 Task: Create a task  Develop a new online tool for website analytics , assign it to team member softage.1@softage.net in the project AlphaFlow and update the status of the task to  Off Track , set the priority of the task to Medium
Action: Mouse moved to (60, 273)
Screenshot: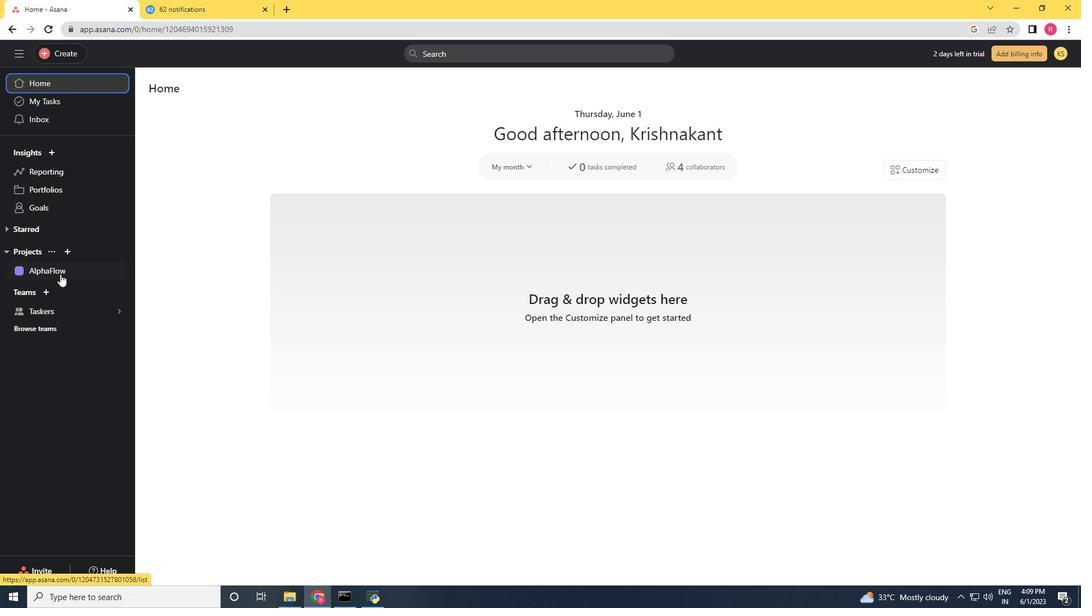 
Action: Mouse pressed left at (60, 273)
Screenshot: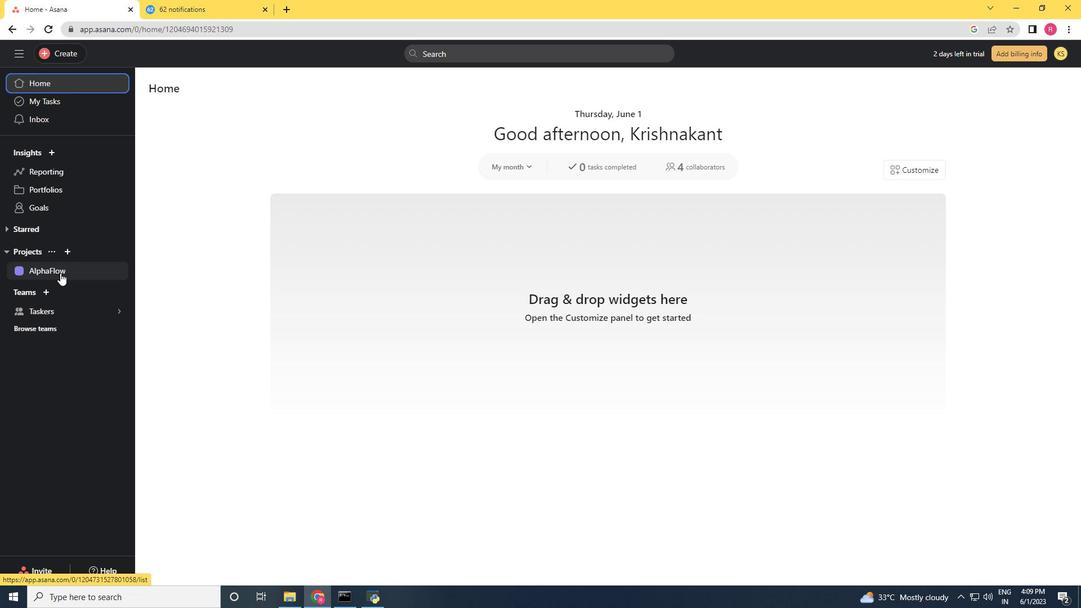 
Action: Mouse moved to (53, 46)
Screenshot: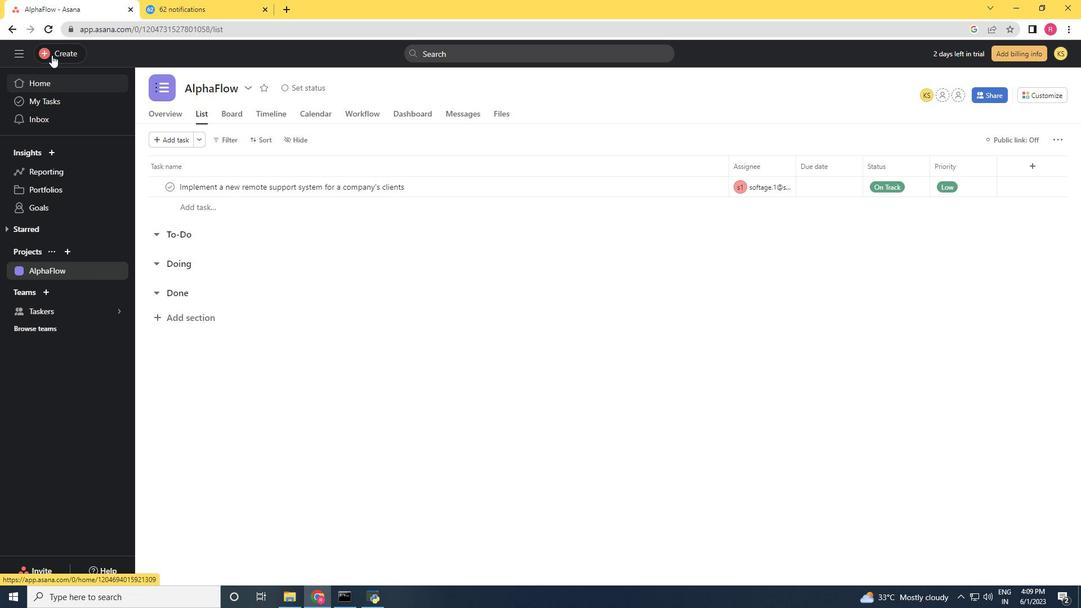 
Action: Mouse pressed left at (53, 46)
Screenshot: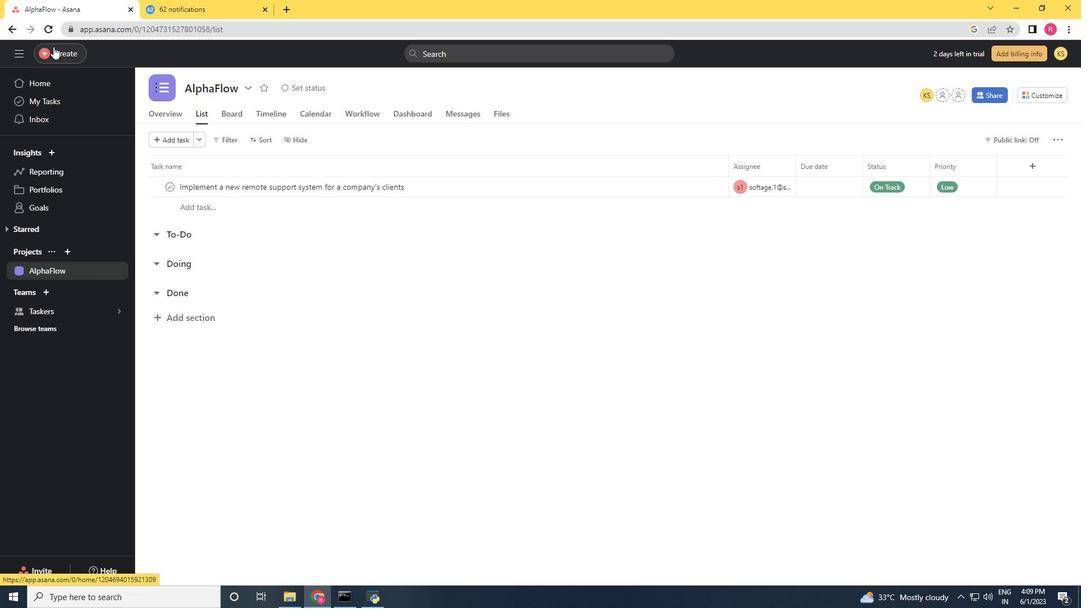 
Action: Mouse moved to (131, 59)
Screenshot: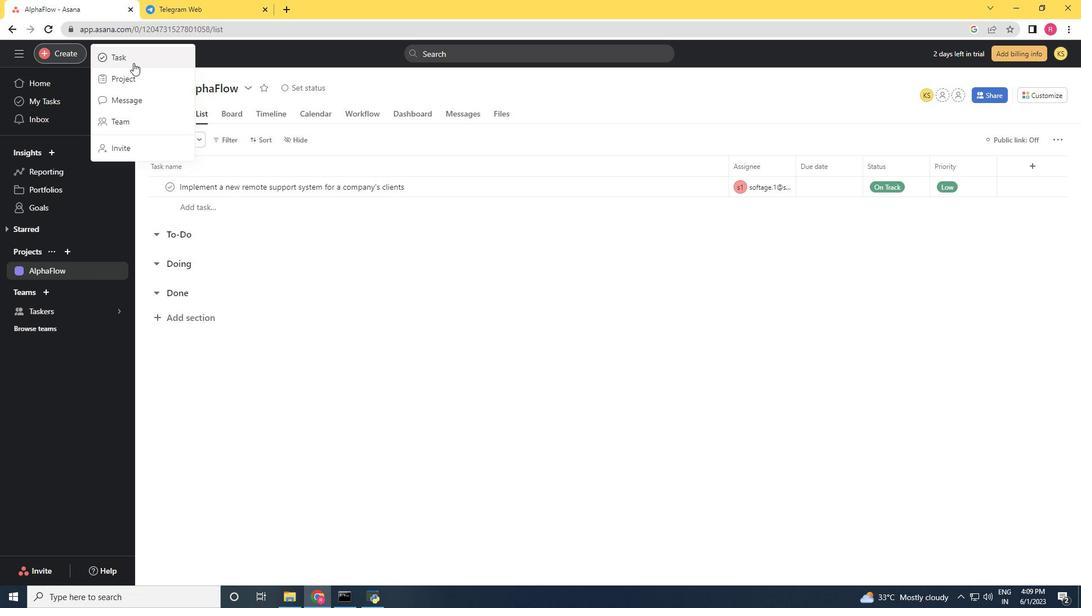 
Action: Mouse pressed left at (131, 59)
Screenshot: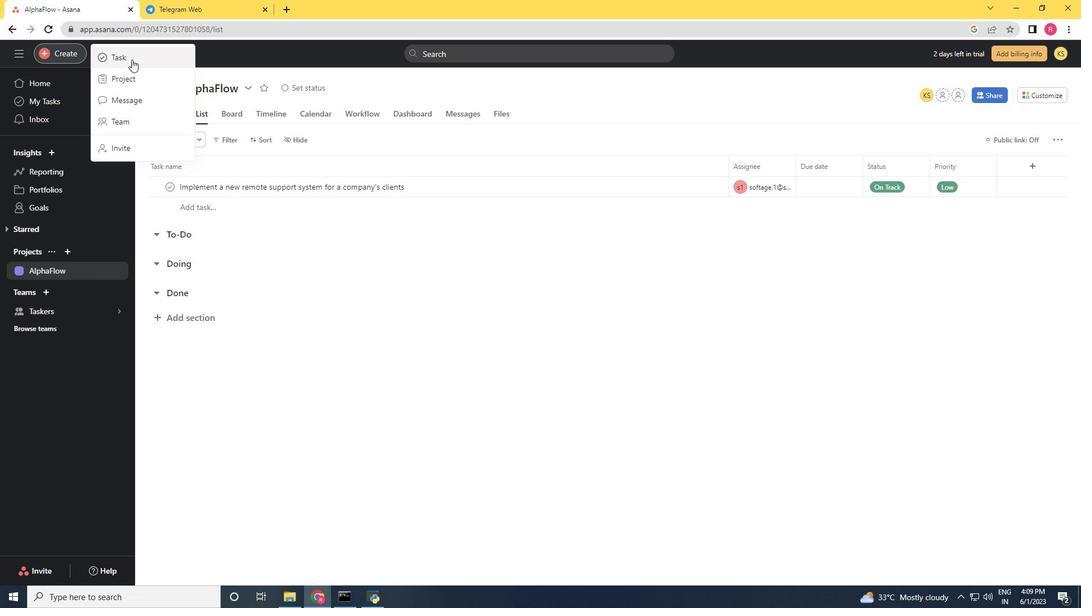 
Action: Mouse moved to (132, 56)
Screenshot: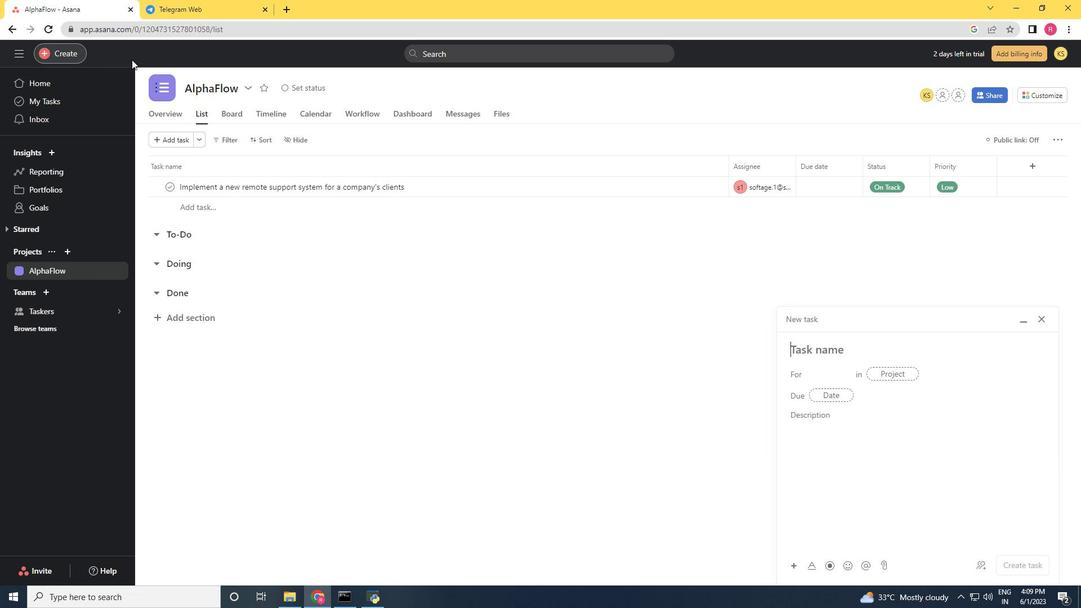 
Action: Key pressed <Key.shift>Develop<Key.space>a<Key.space>new<Key.space>online<Key.space>too;<Key.backspace>l<Key.space>for<Key.space>website<Key.space>analytic
Screenshot: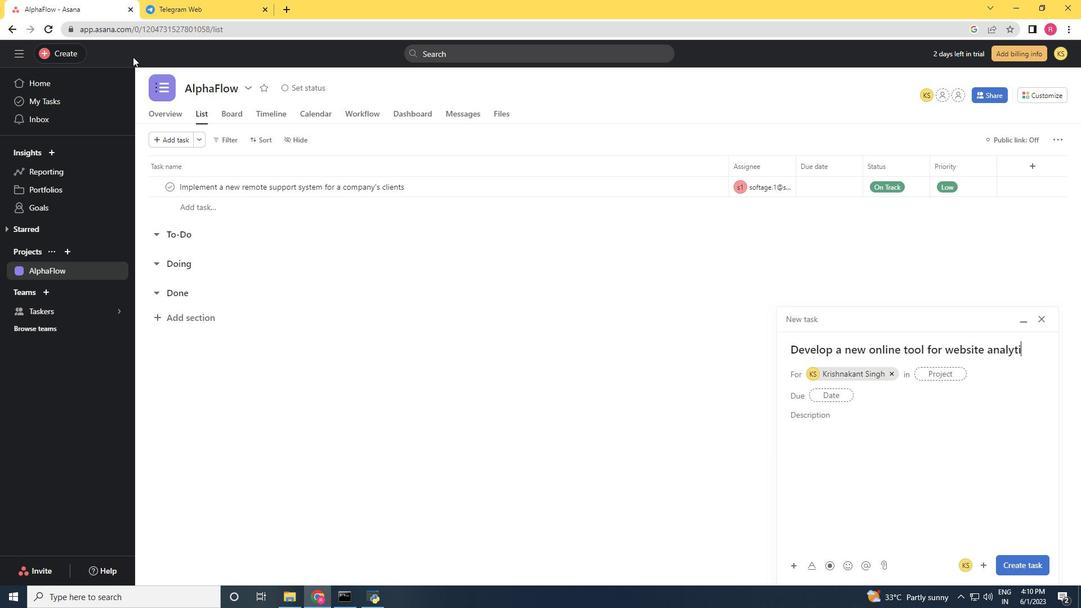 
Action: Mouse moved to (892, 372)
Screenshot: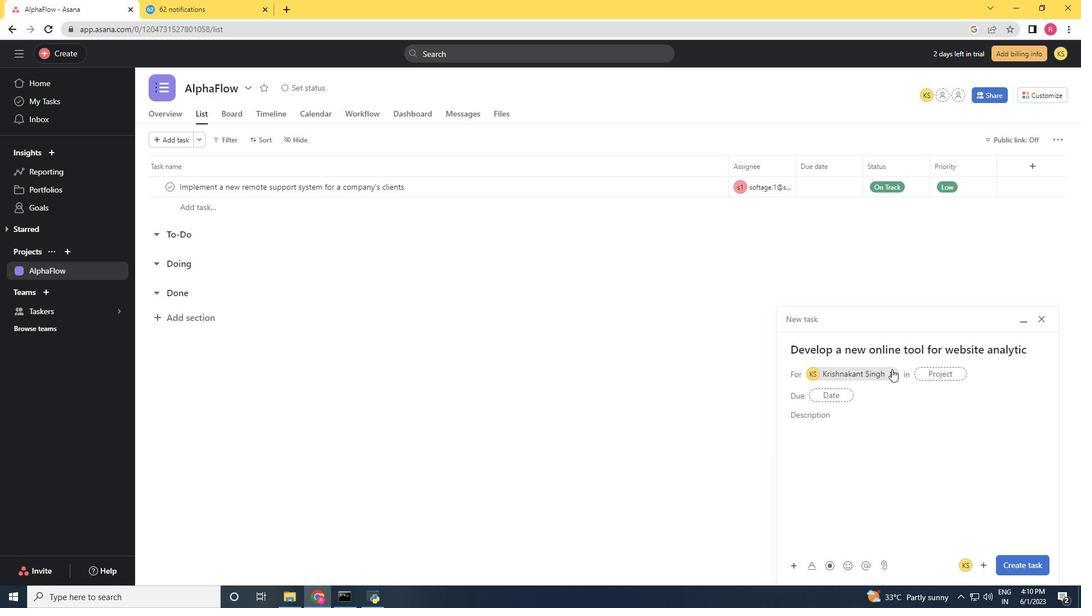 
Action: Mouse pressed left at (892, 372)
Screenshot: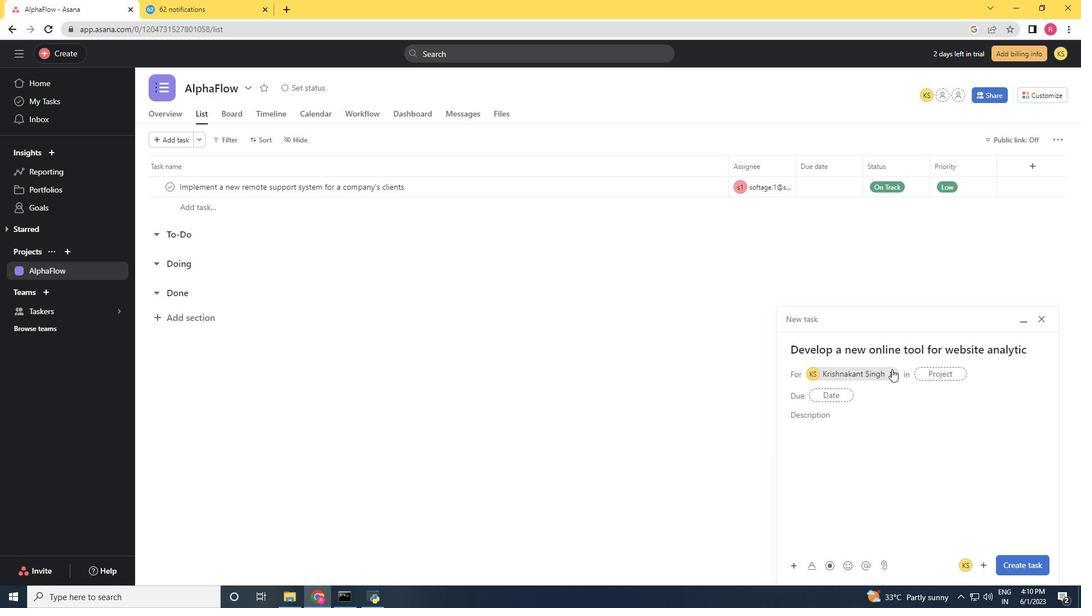 
Action: Mouse moved to (840, 373)
Screenshot: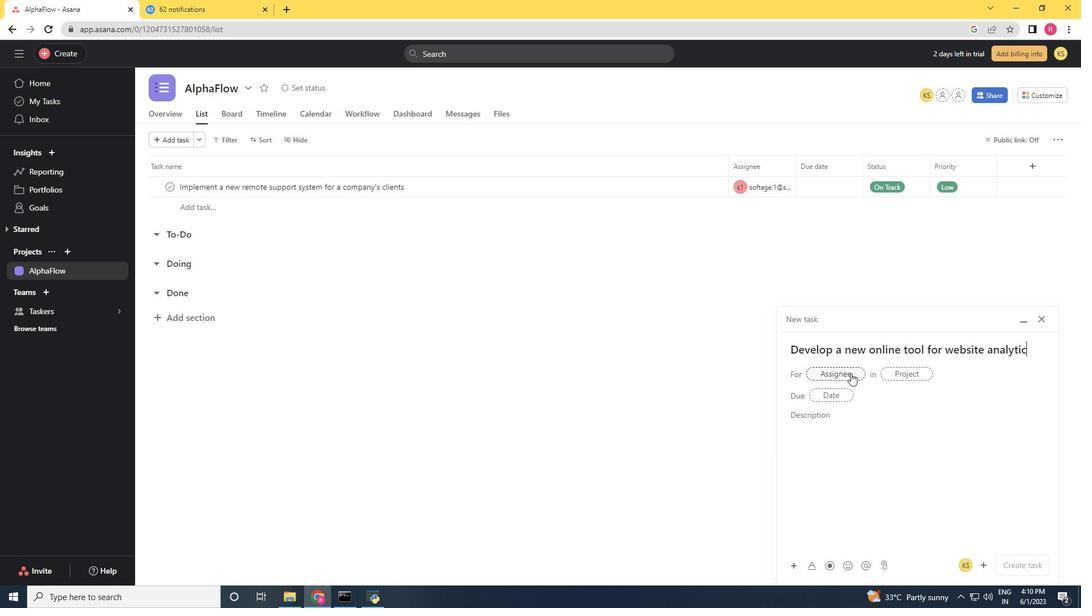
Action: Mouse pressed left at (840, 373)
Screenshot: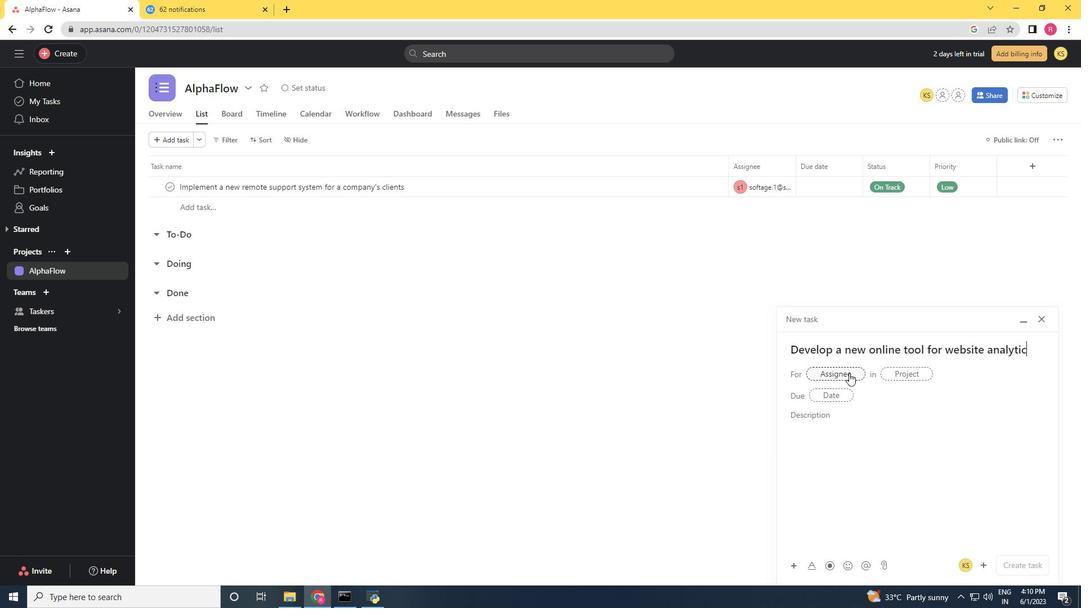 
Action: Mouse moved to (765, 391)
Screenshot: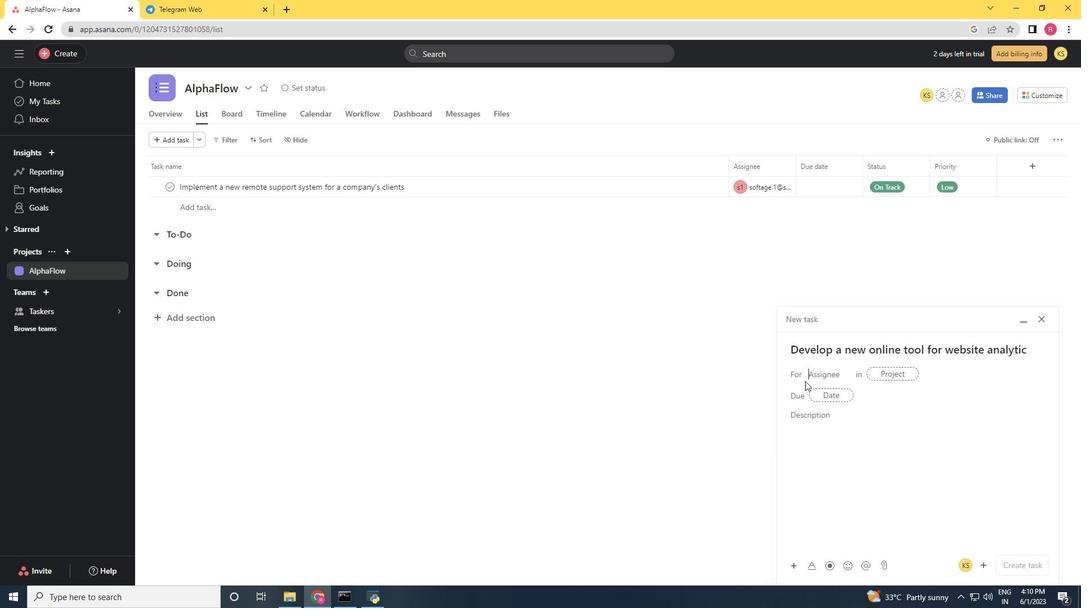 
Action: Key pressed softage.1<Key.shift>@softage.net
Screenshot: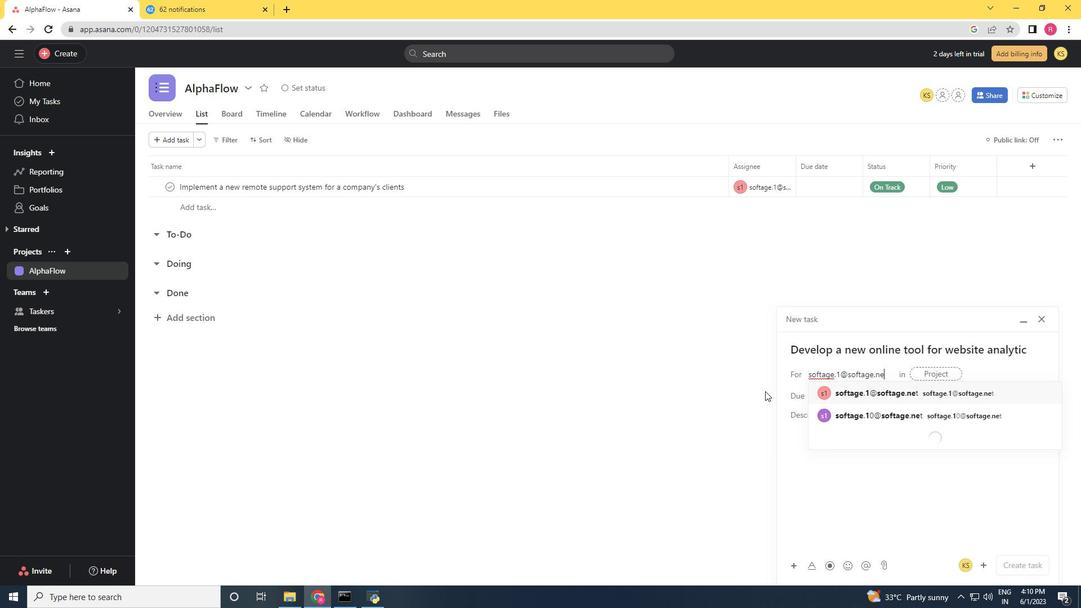 
Action: Mouse moved to (852, 395)
Screenshot: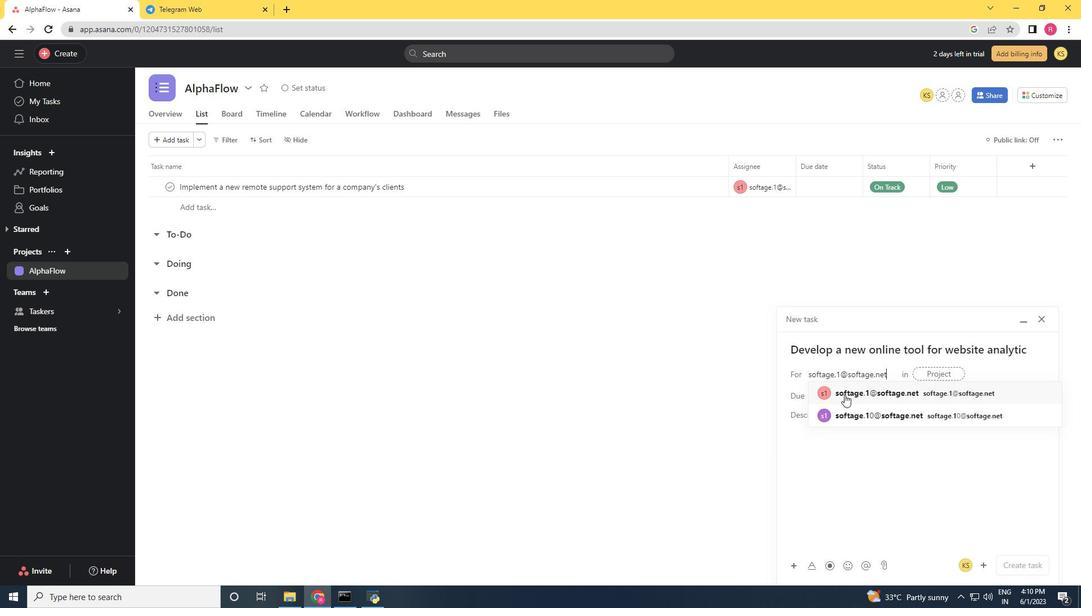 
Action: Mouse pressed left at (852, 395)
Screenshot: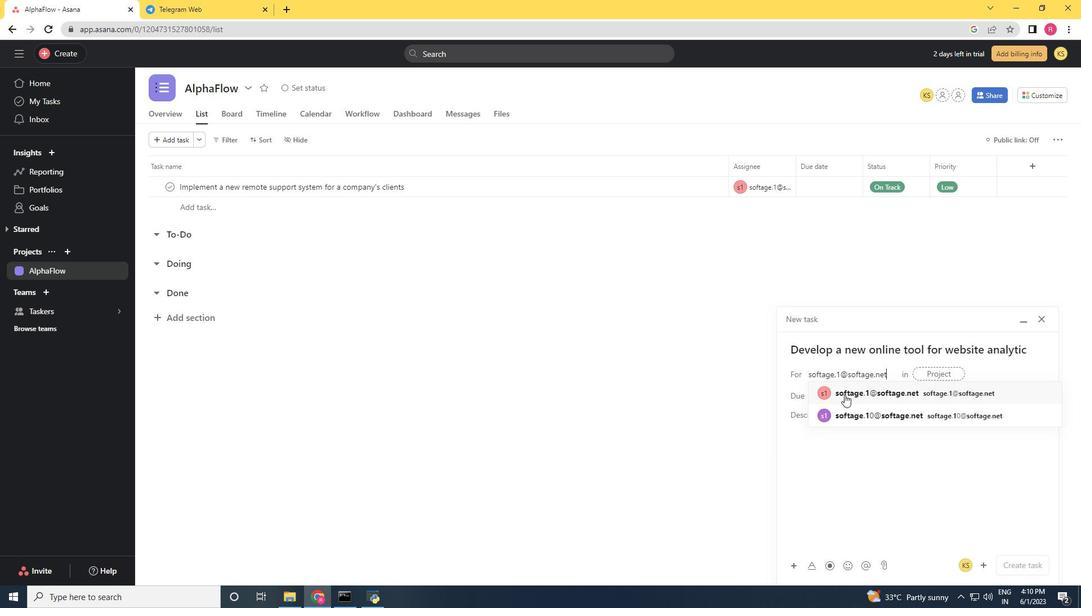 
Action: Mouse moved to (724, 415)
Screenshot: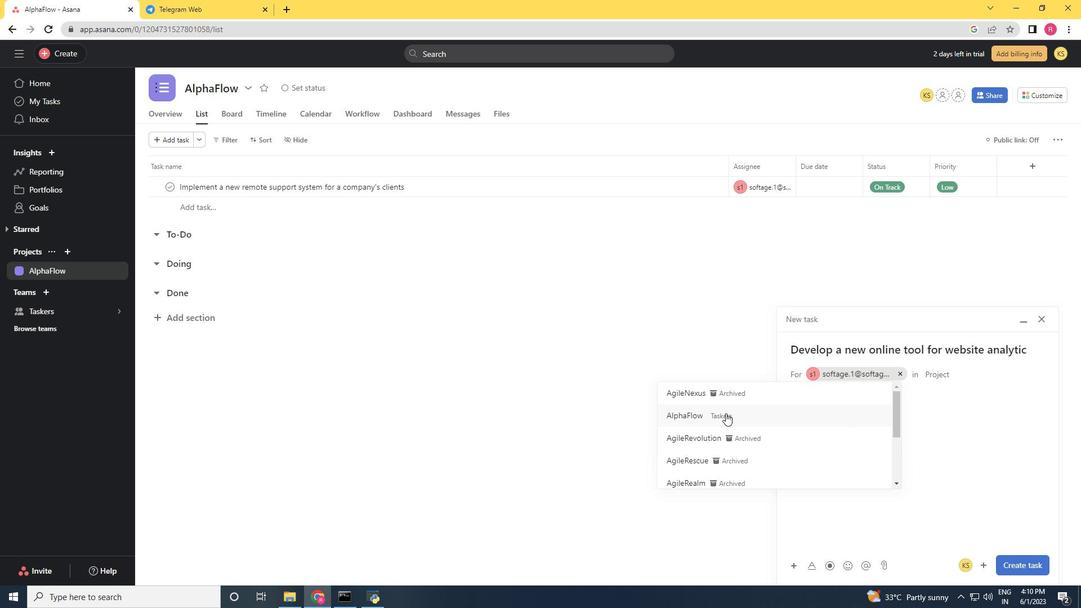 
Action: Mouse pressed left at (724, 415)
Screenshot: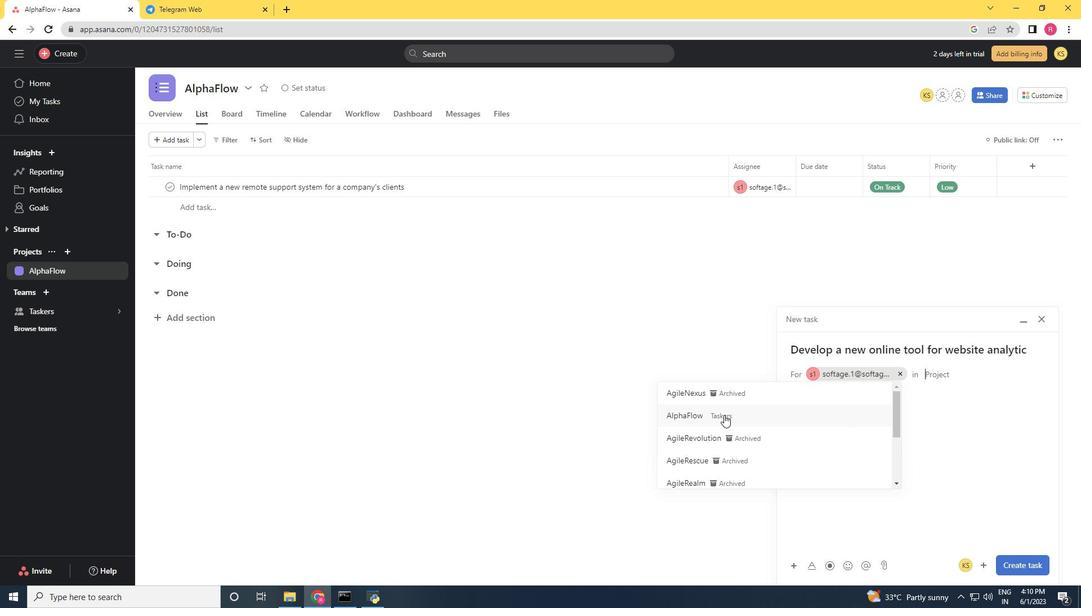 
Action: Mouse moved to (846, 420)
Screenshot: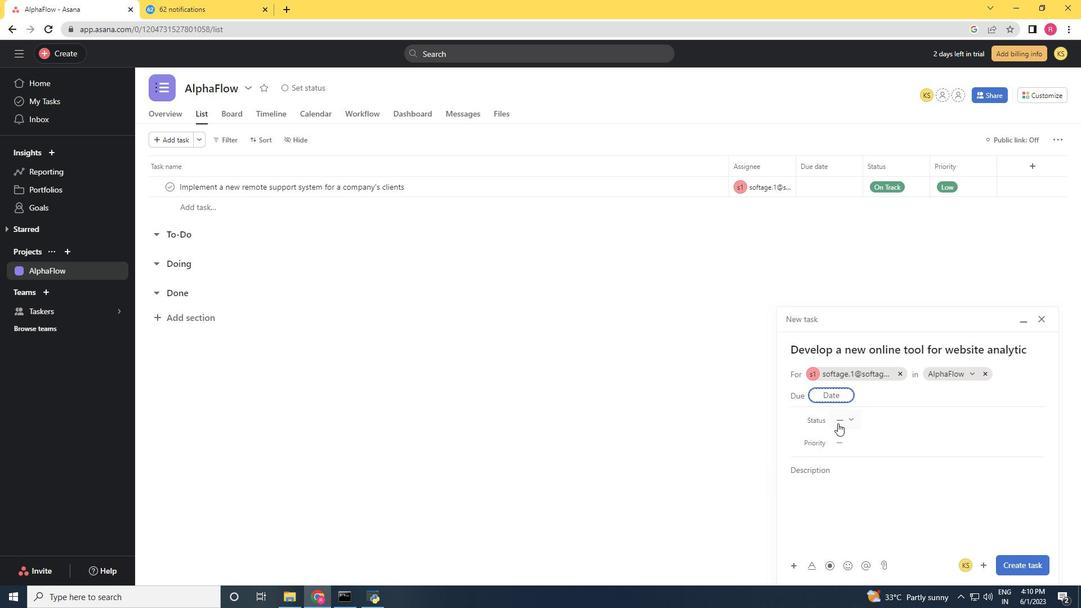 
Action: Mouse pressed left at (846, 420)
Screenshot: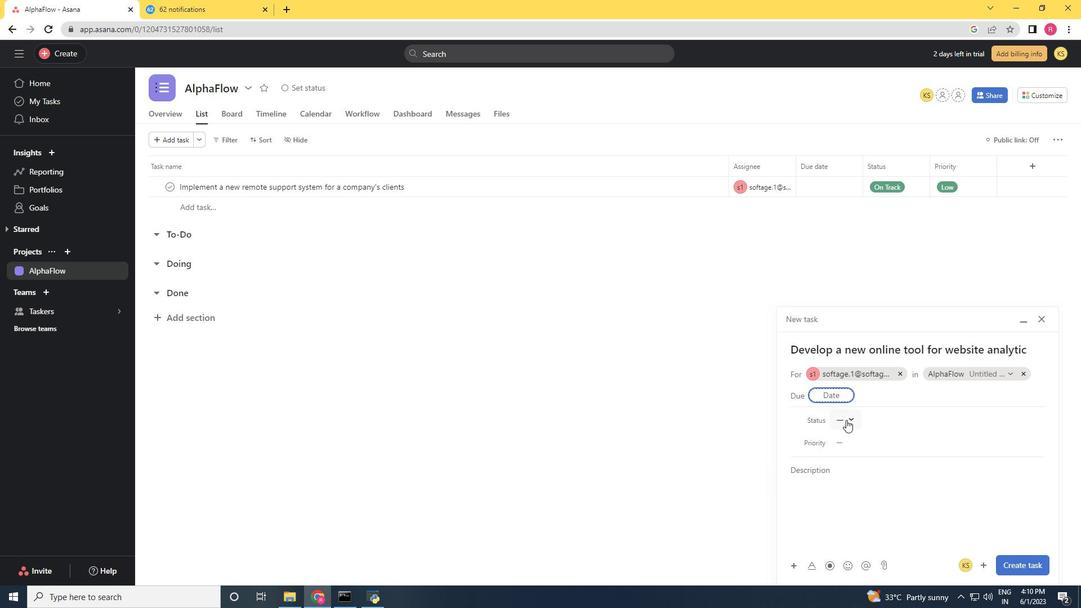 
Action: Mouse moved to (878, 471)
Screenshot: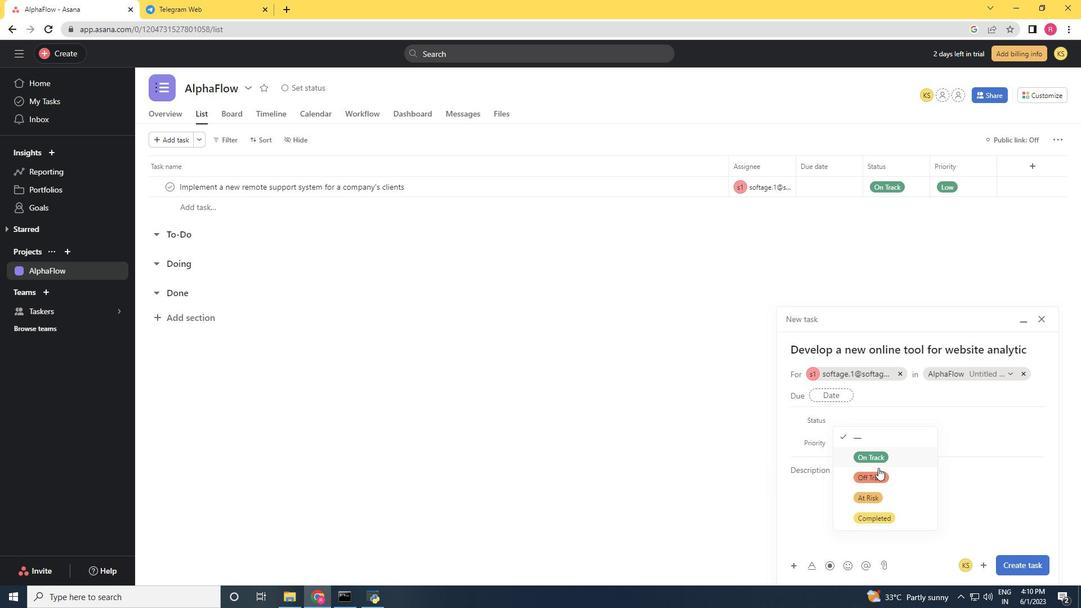 
Action: Mouse pressed left at (878, 471)
Screenshot: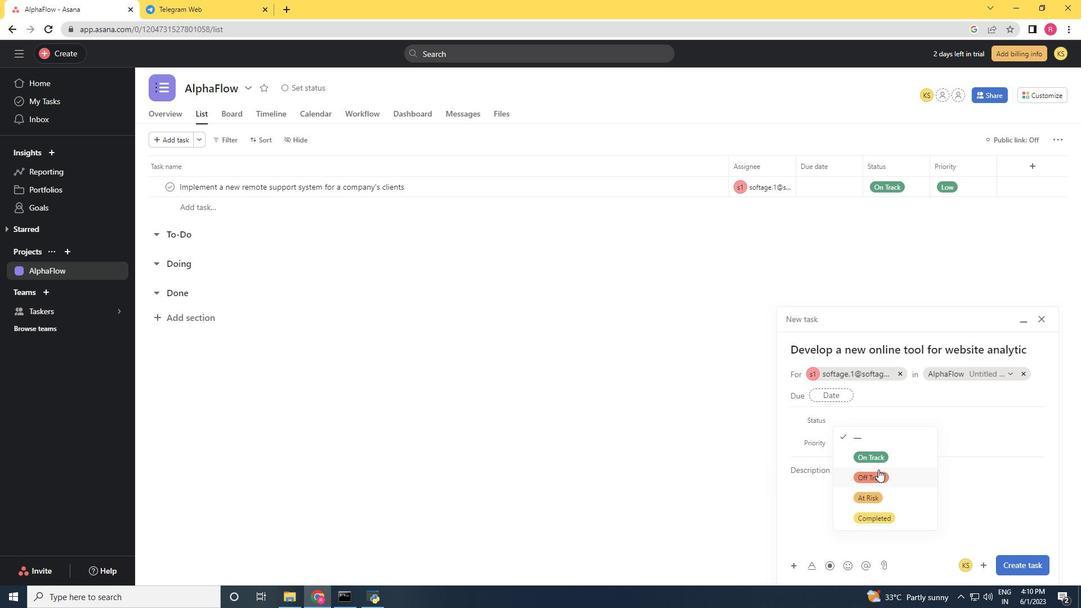 
Action: Mouse moved to (853, 435)
Screenshot: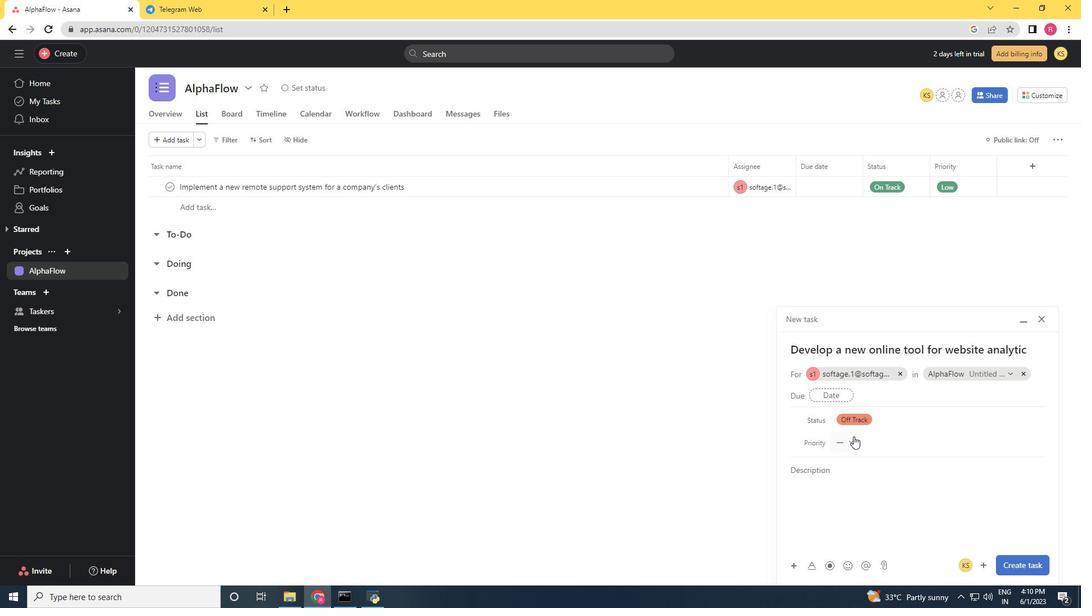 
Action: Mouse pressed left at (853, 435)
Screenshot: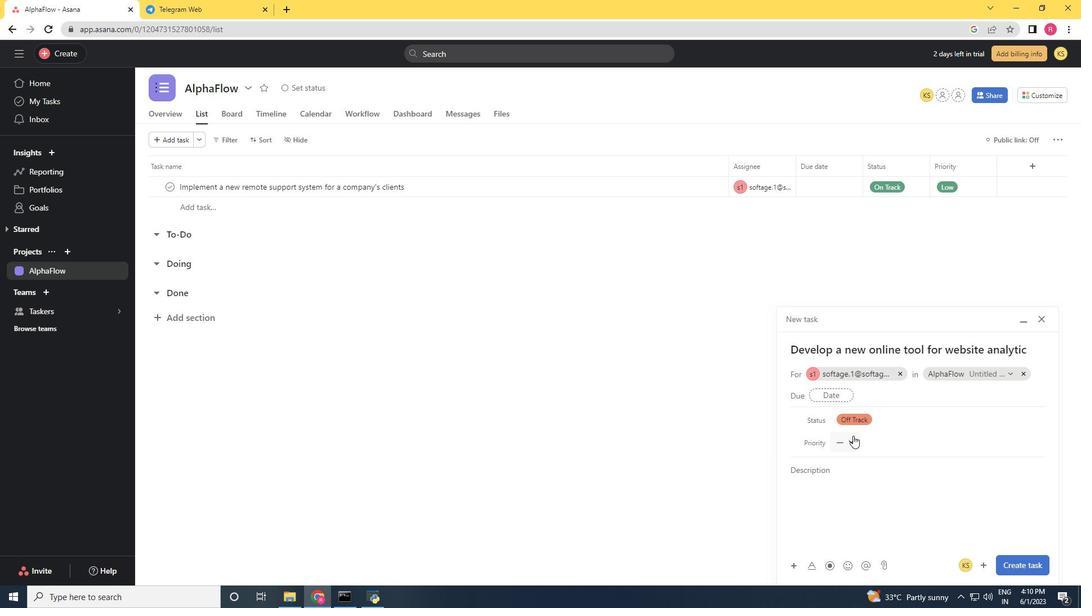 
Action: Mouse moved to (880, 495)
Screenshot: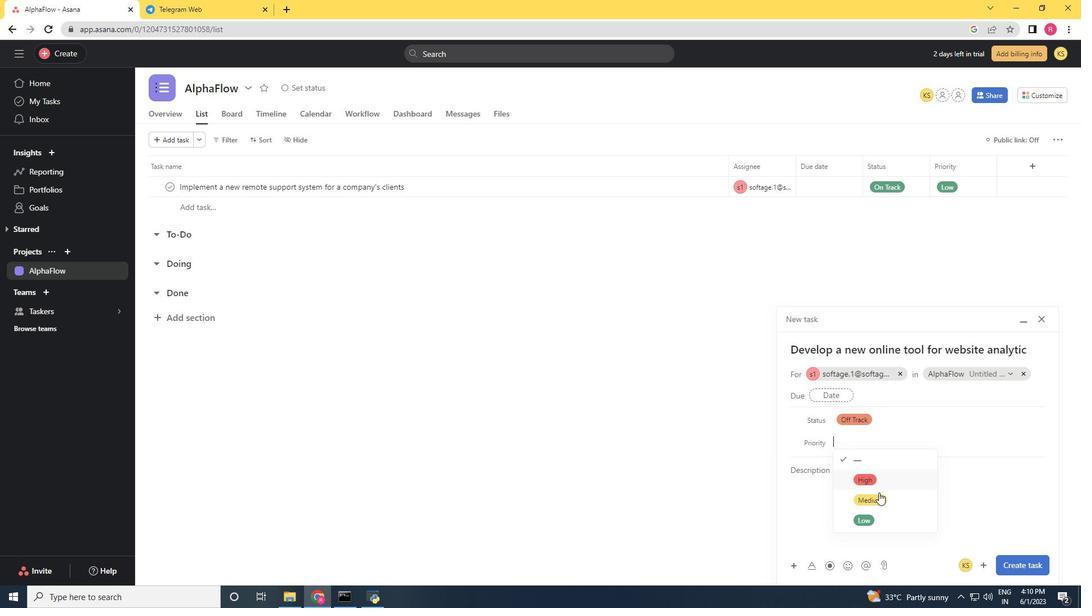 
Action: Mouse pressed left at (880, 495)
Screenshot: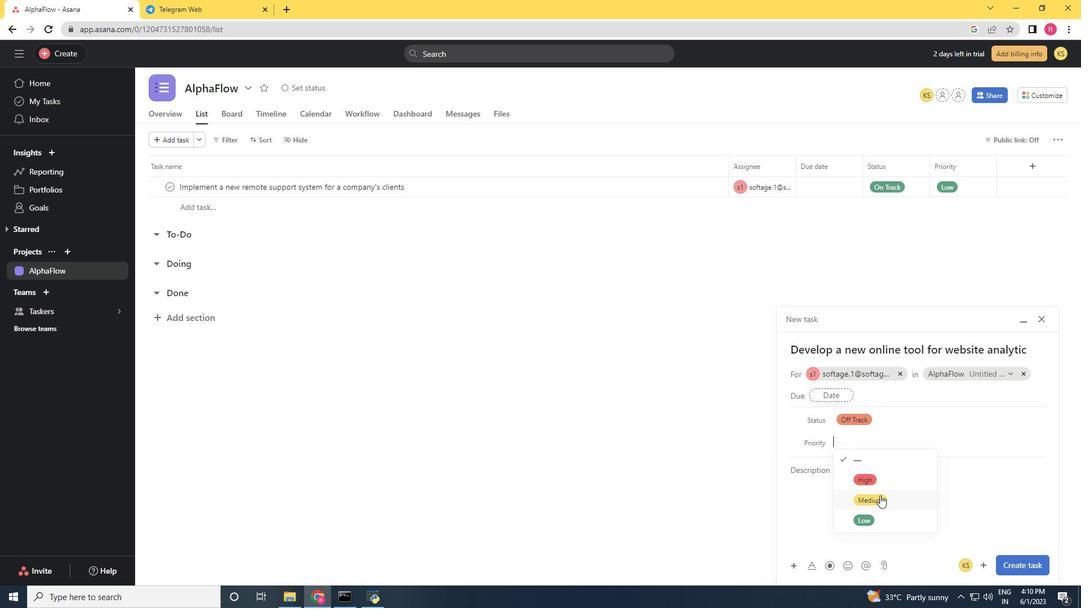 
Action: Mouse moved to (1035, 562)
Screenshot: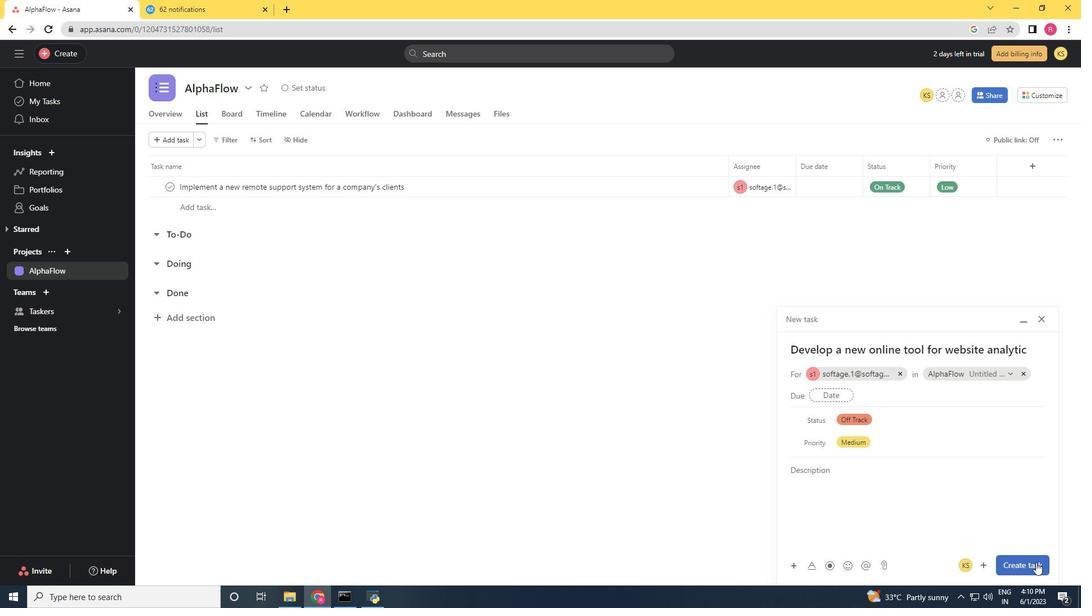 
Action: Mouse pressed left at (1035, 562)
Screenshot: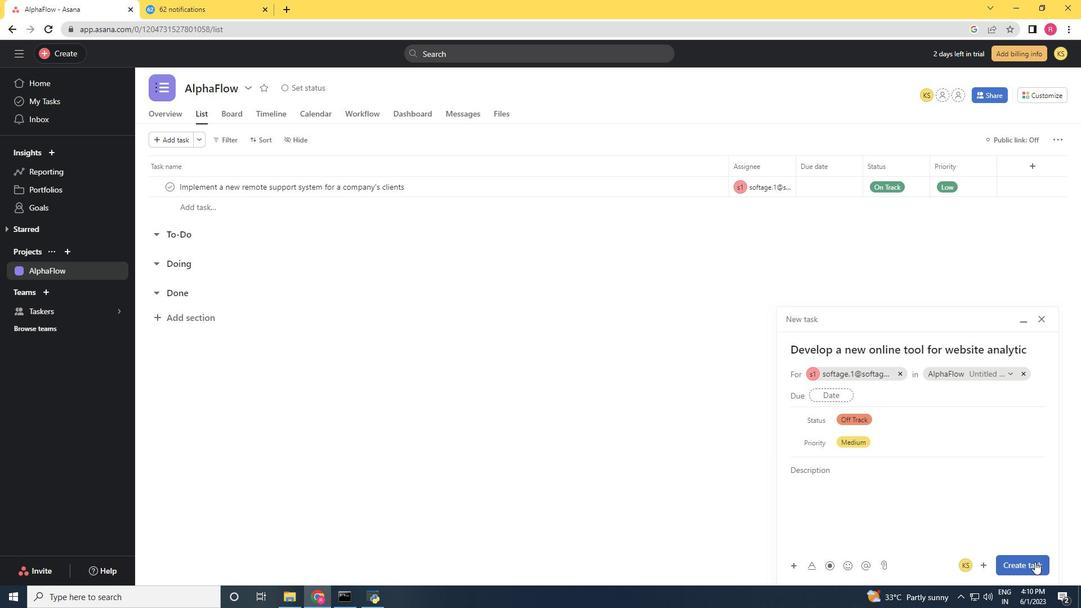 
Action: Mouse moved to (870, 552)
Screenshot: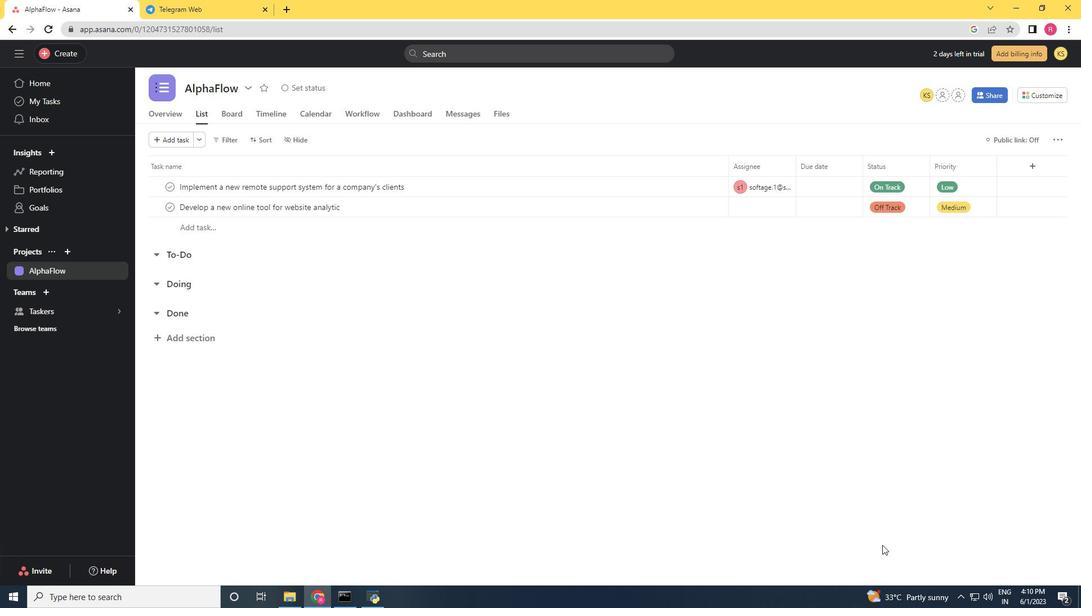 
